 Task: Create in the project ZirconTech and in the Backlog issue 'Integrate a new referral program feature into an existing e-commerce website to encourage customer acquisition and retention' a child issue 'Kubernetes cluster workload balancing and scaling', and assign it to team member softage.4@softage.net.
Action: Mouse moved to (664, 423)
Screenshot: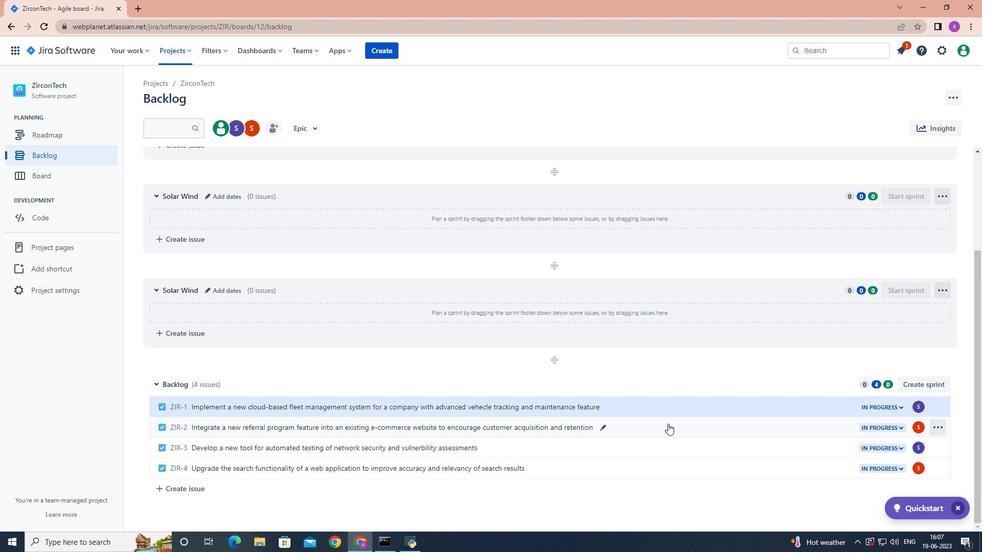 
Action: Mouse pressed left at (664, 423)
Screenshot: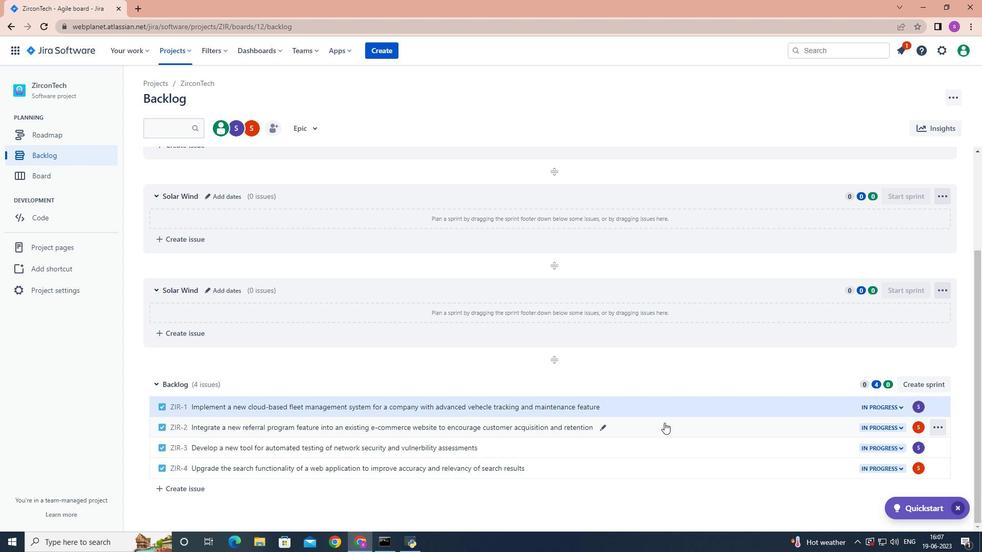 
Action: Mouse moved to (802, 246)
Screenshot: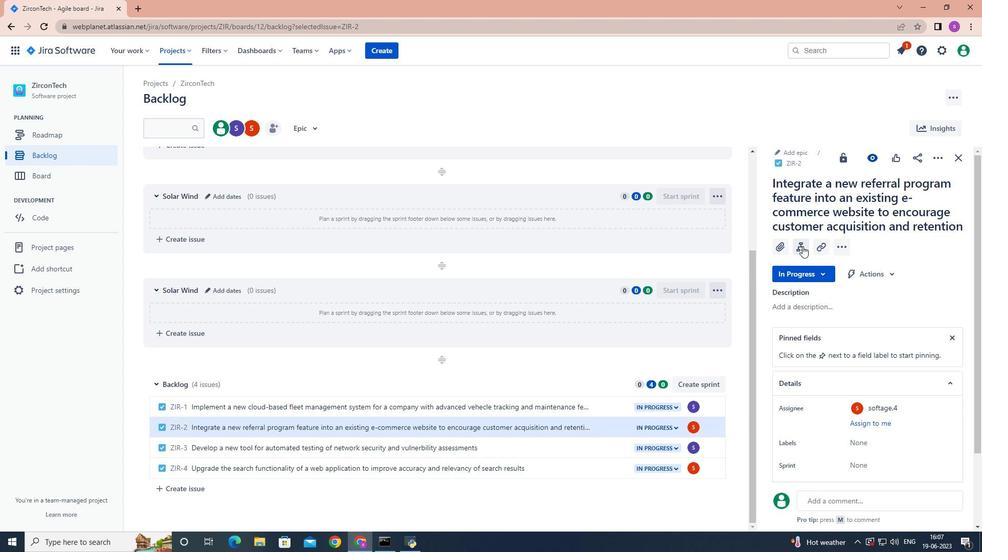 
Action: Mouse pressed left at (802, 246)
Screenshot: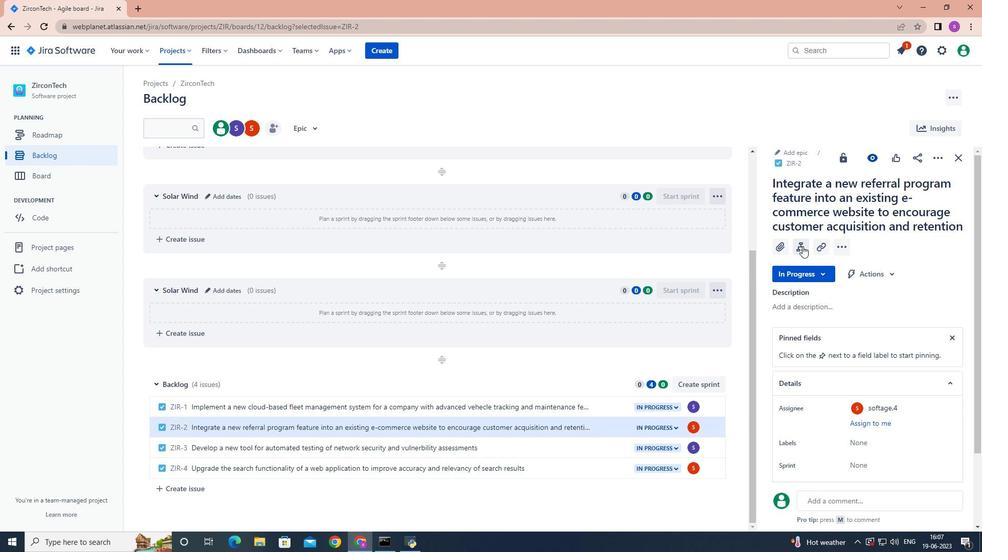 
Action: Mouse moved to (802, 247)
Screenshot: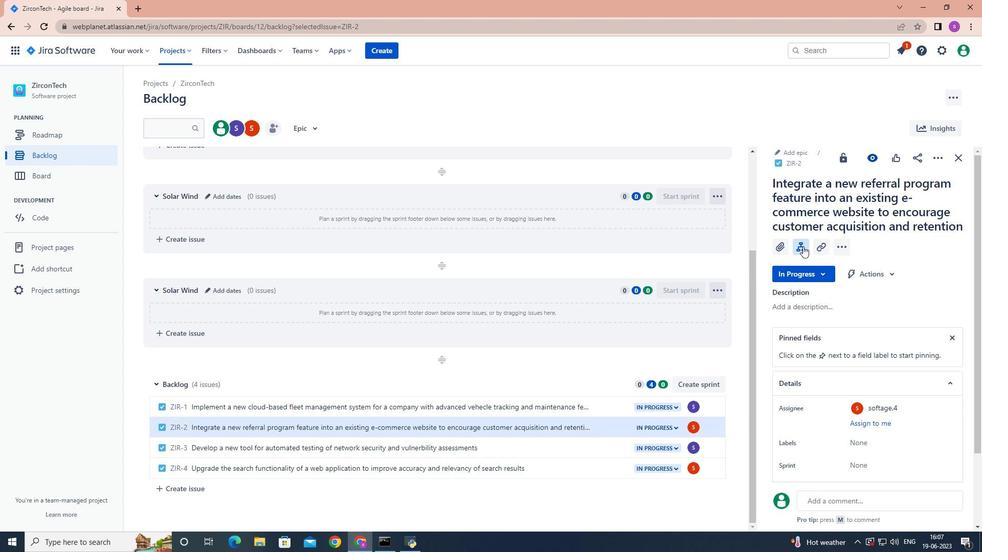 
Action: Key pressed <Key.shift>Kubernetes<Key.space>cluster<Key.space>work;oad<Key.space>balancio<Key.backspace>ng<Key.space>and<Key.space>scaling<Key.enter>
Screenshot: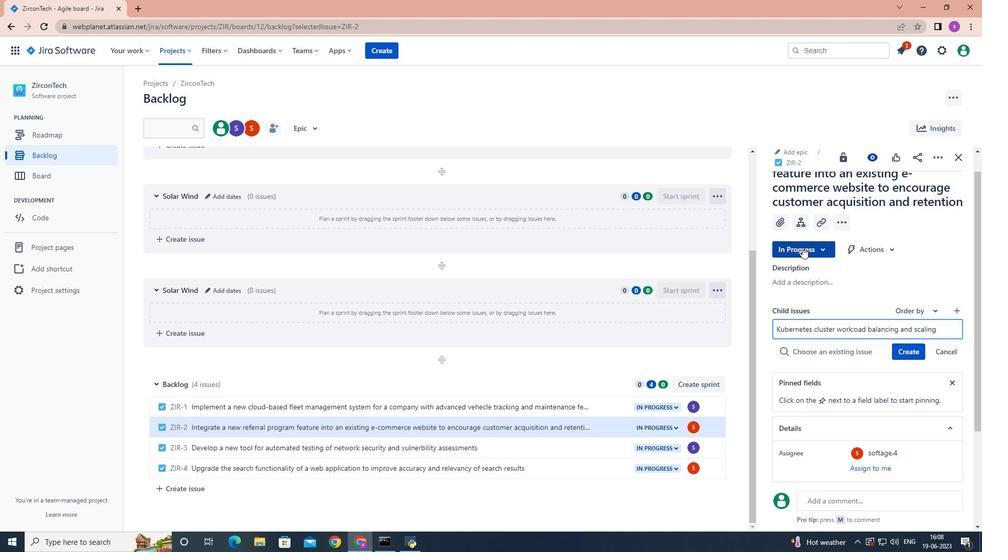 
Action: Mouse moved to (917, 334)
Screenshot: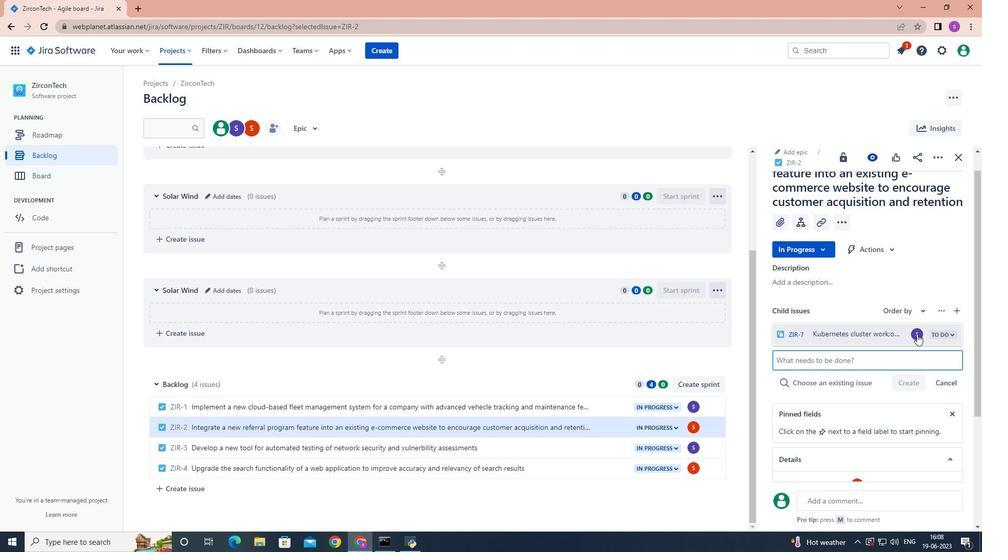 
Action: Mouse pressed left at (917, 334)
Screenshot: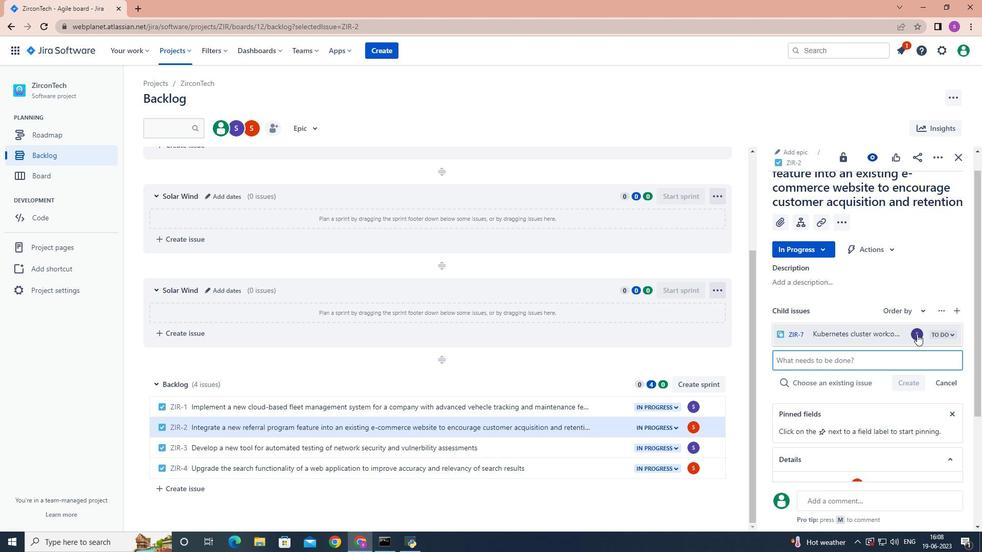 
Action: Mouse moved to (859, 339)
Screenshot: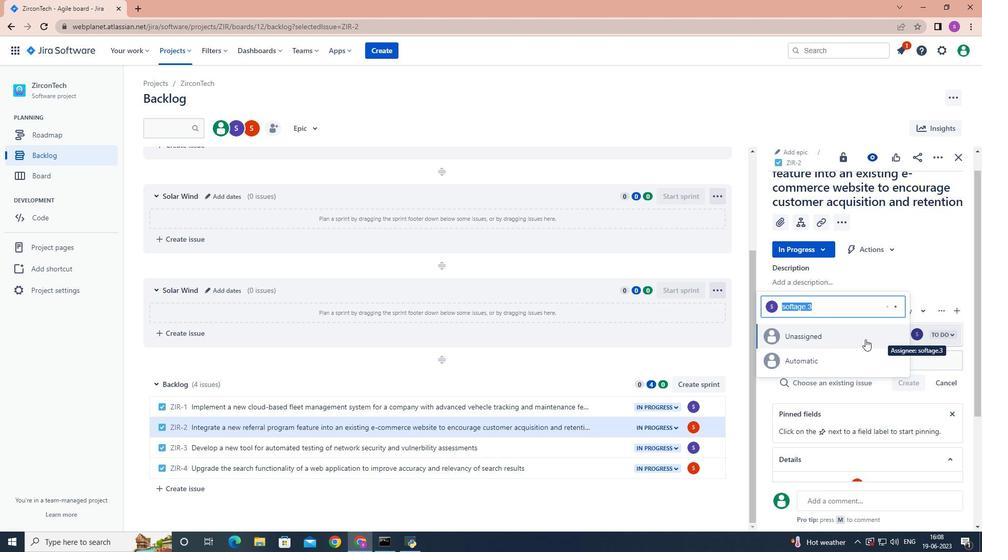 
Action: Key pressed softage.4
Screenshot: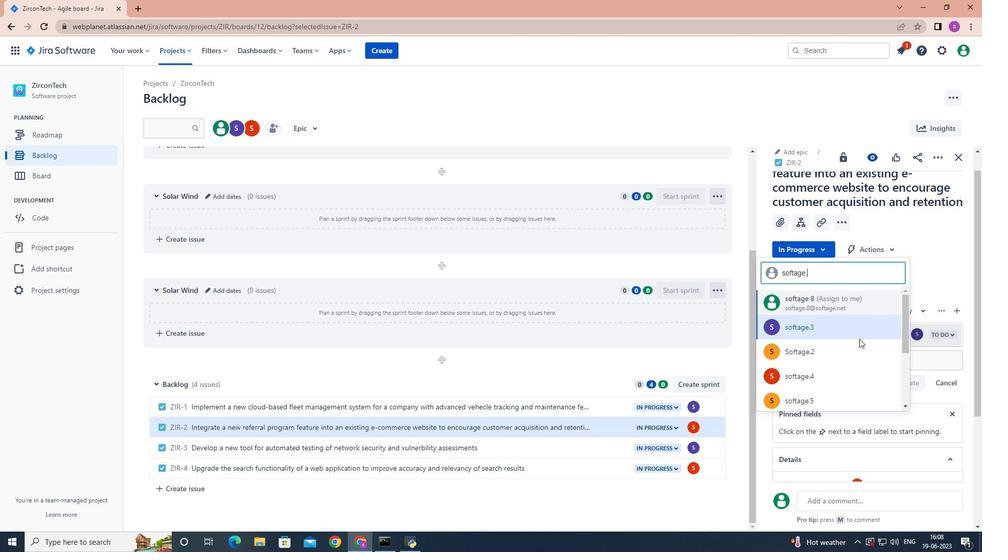 
Action: Mouse moved to (827, 326)
Screenshot: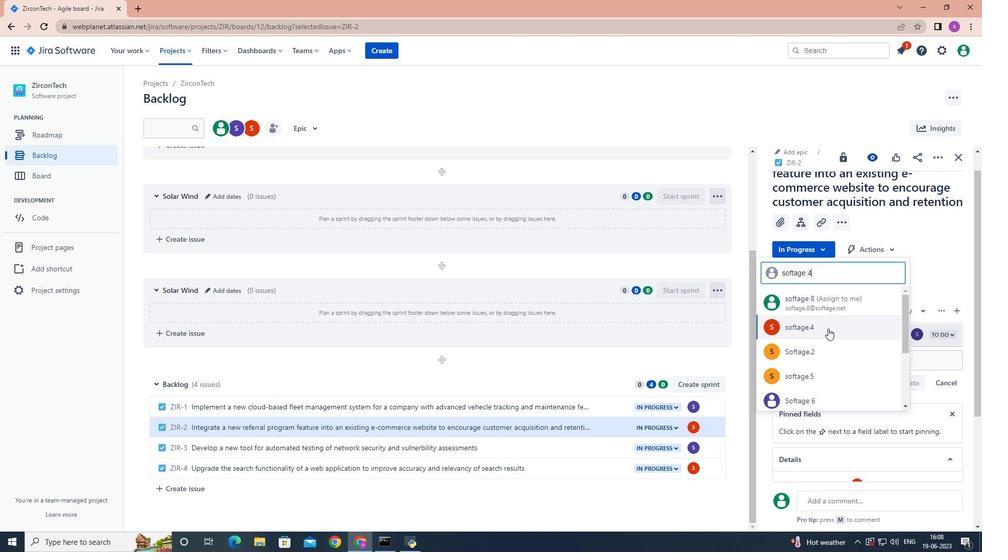 
Action: Mouse pressed left at (827, 326)
Screenshot: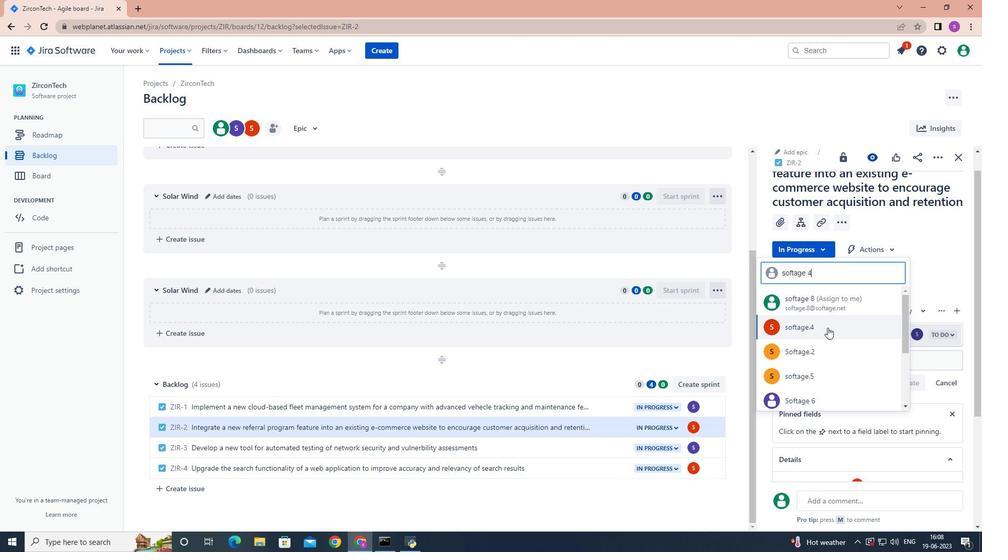 
